Task: Look for properties with 8 beds.
Action: Mouse pressed left at (1120, 153)
Screenshot: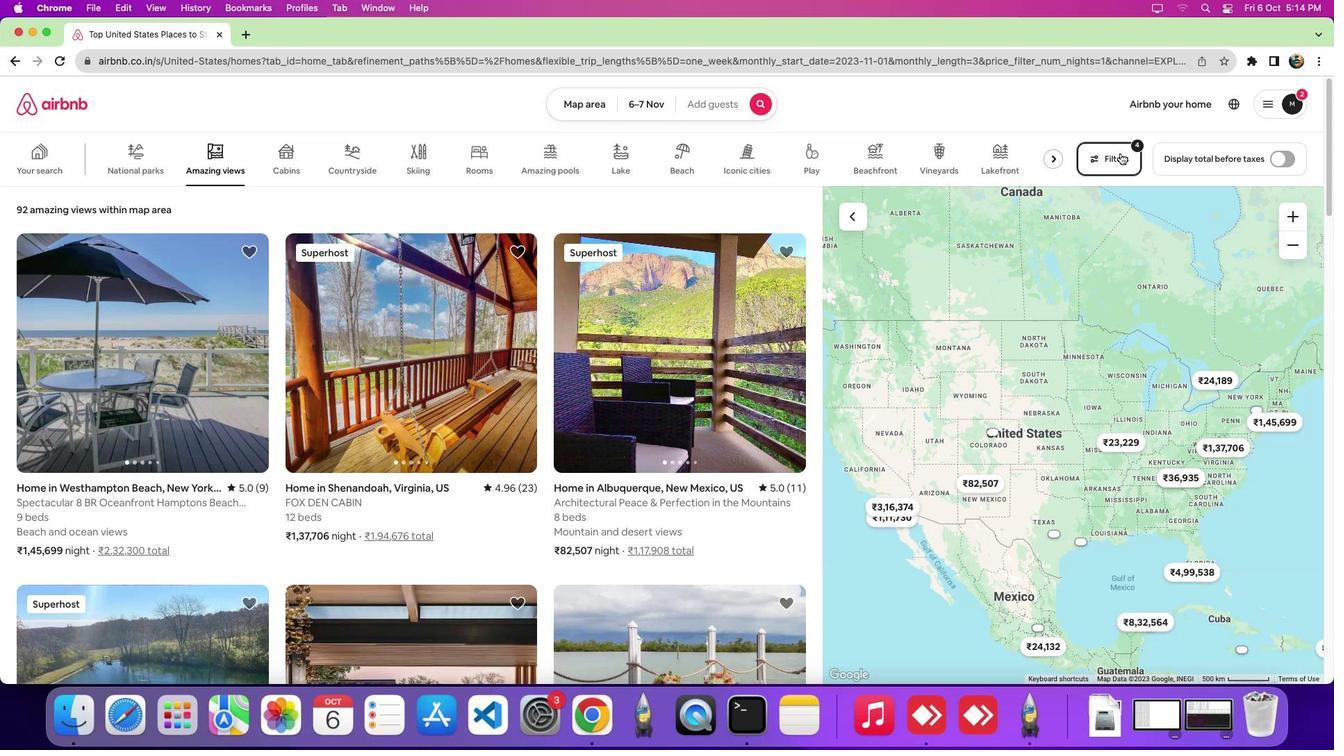 
Action: Mouse moved to (755, 421)
Screenshot: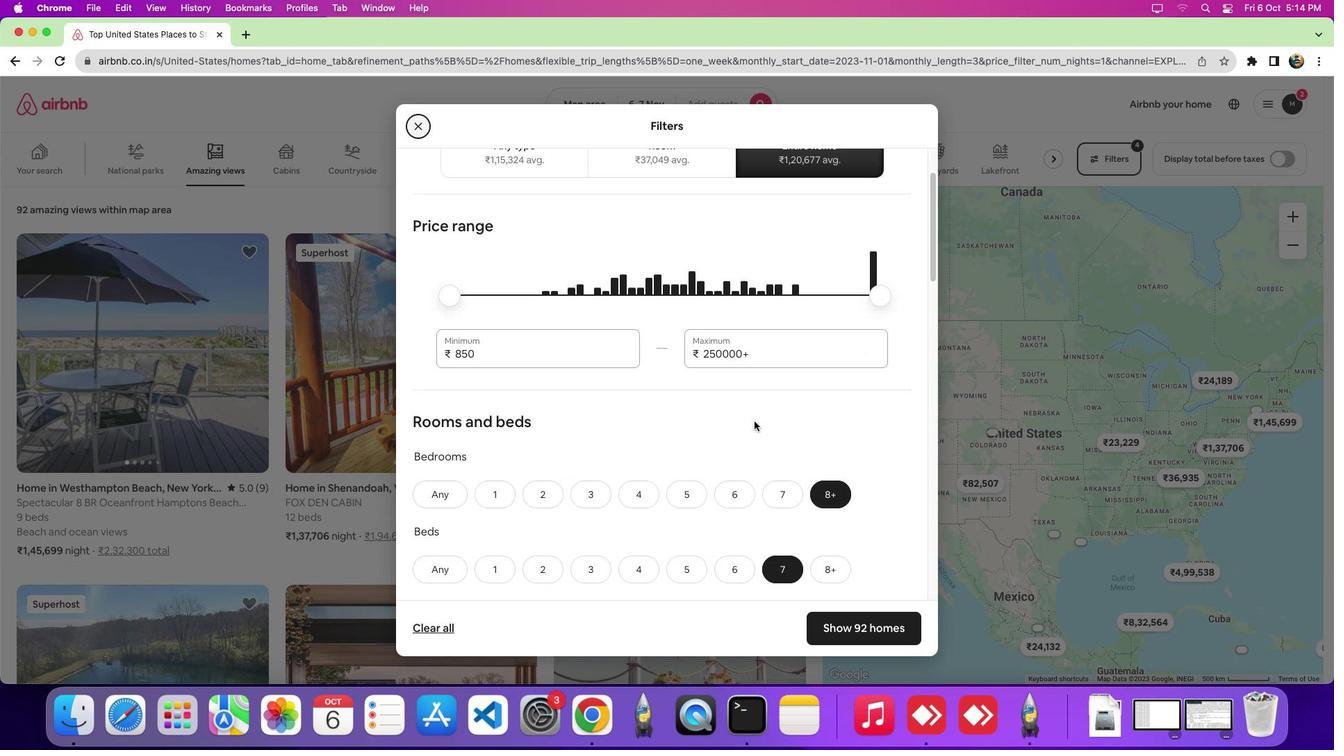 
Action: Mouse scrolled (755, 421) with delta (0, 0)
Screenshot: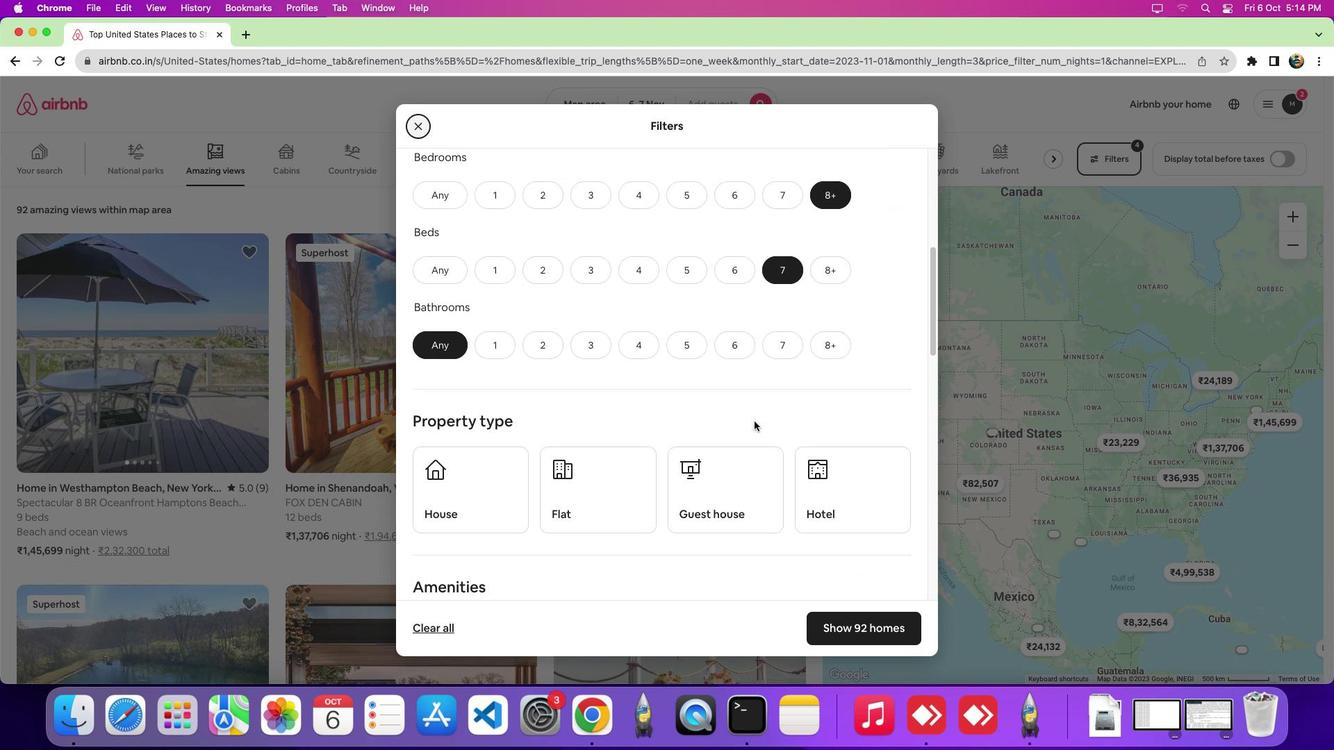 
Action: Mouse scrolled (755, 421) with delta (0, 0)
Screenshot: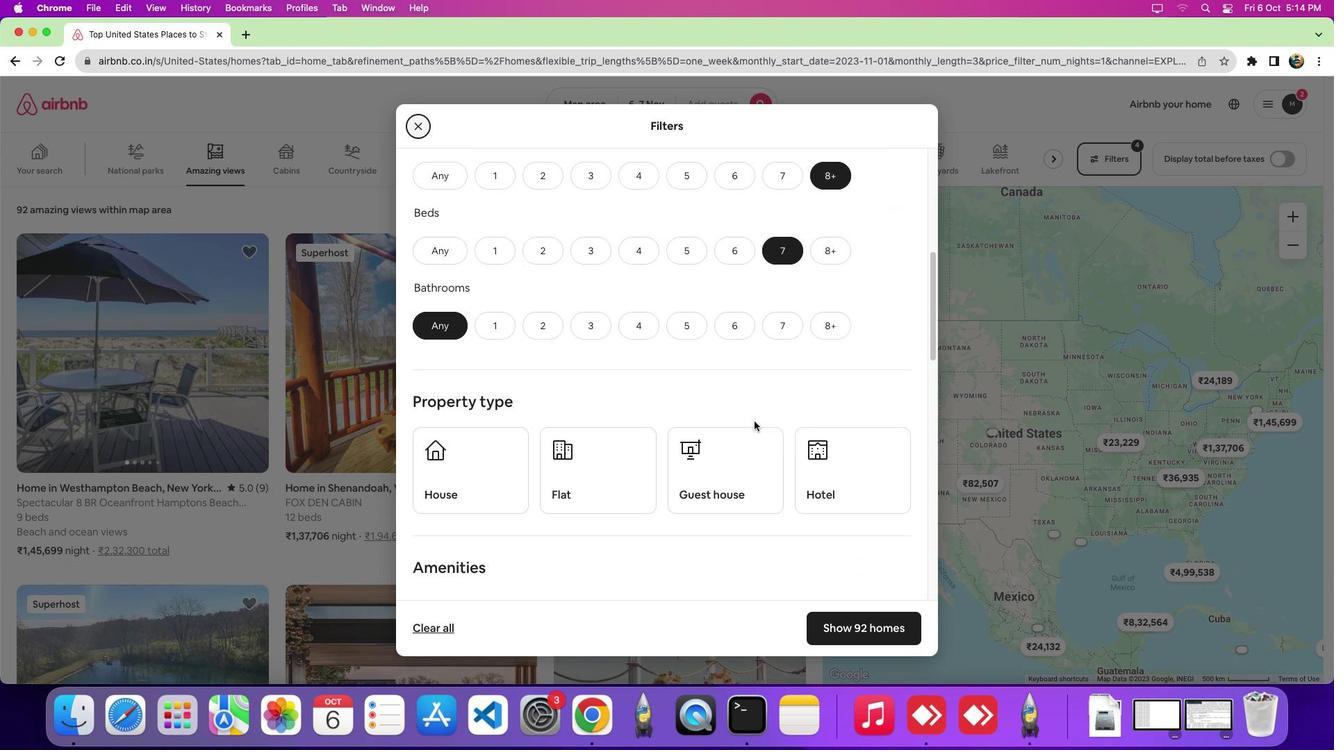 
Action: Mouse scrolled (755, 421) with delta (0, -4)
Screenshot: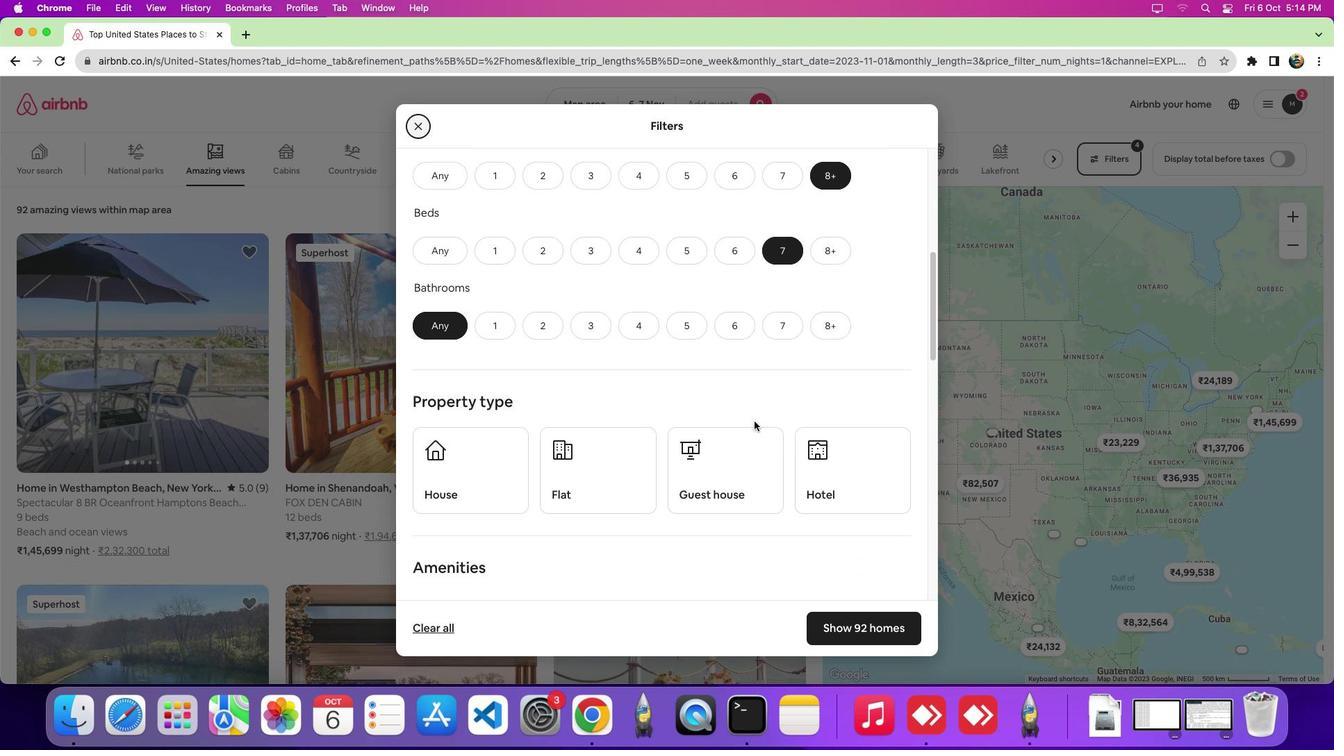 
Action: Mouse scrolled (755, 421) with delta (0, -4)
Screenshot: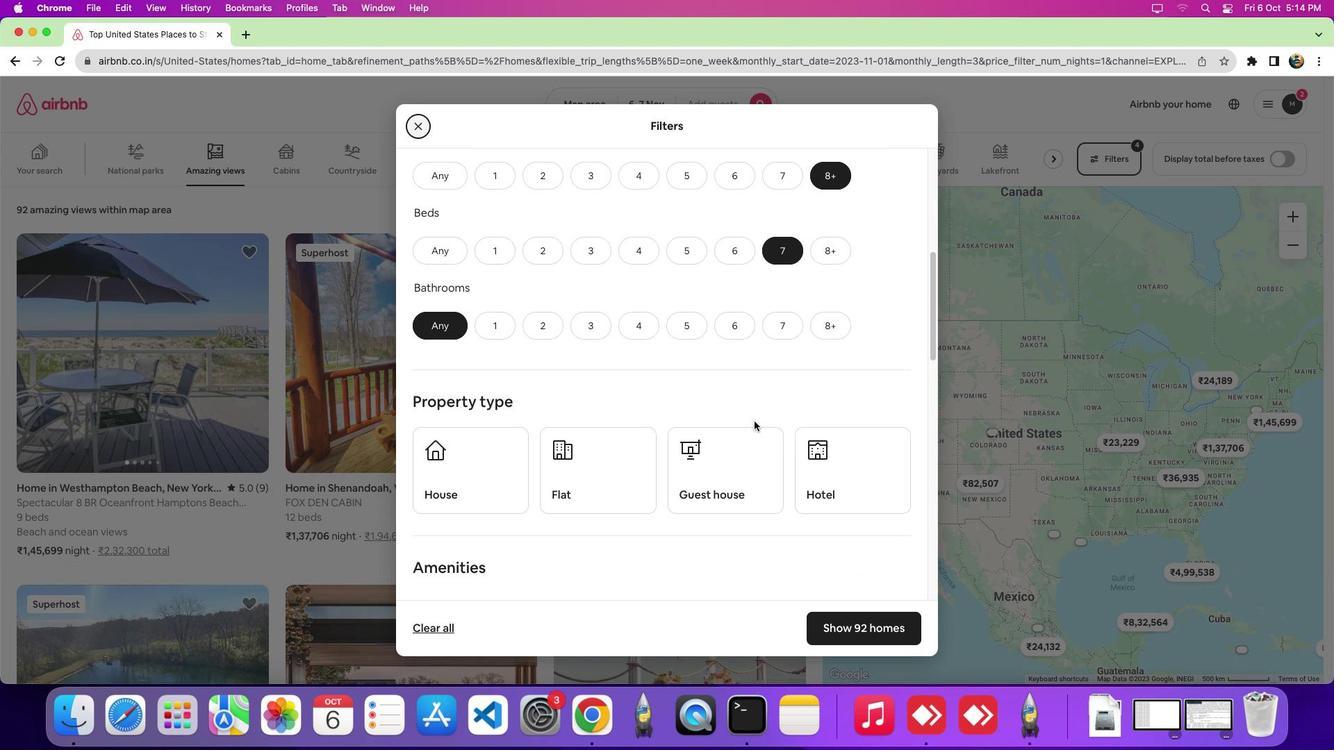 
Action: Mouse moved to (823, 250)
Screenshot: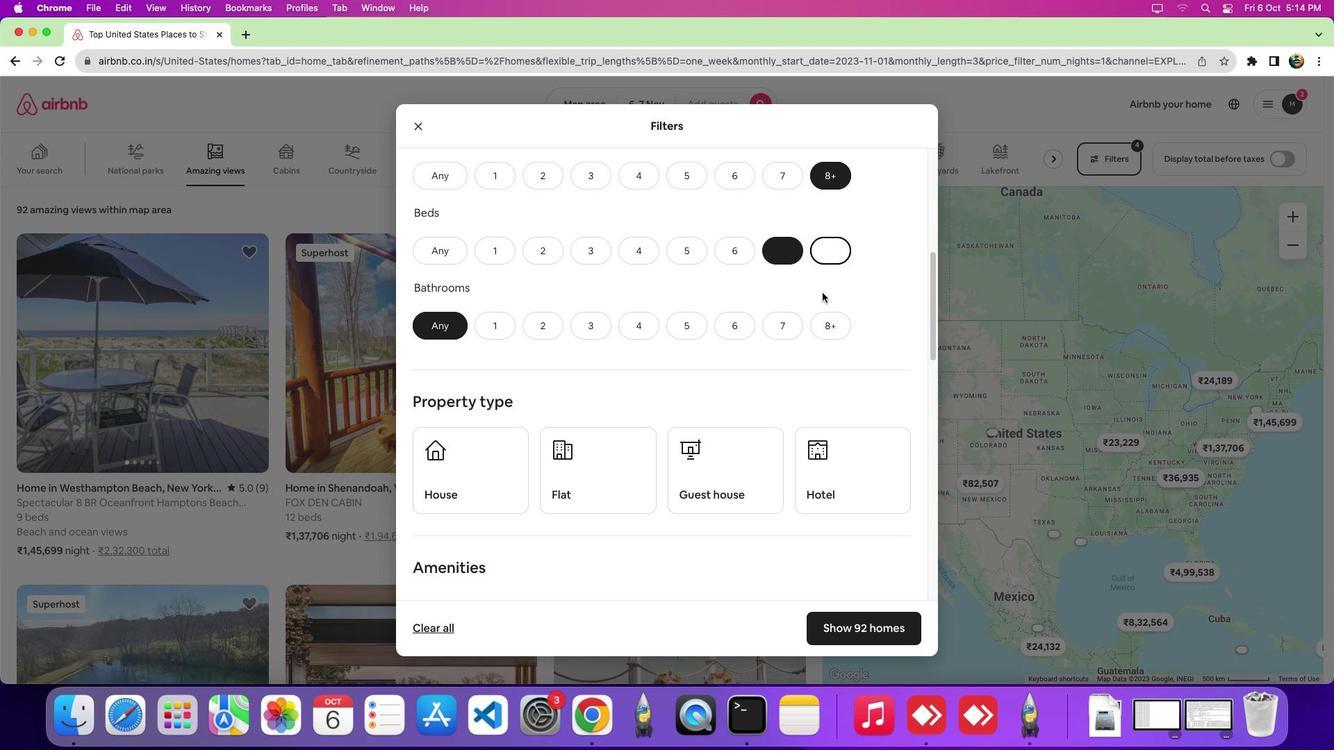 
Action: Mouse pressed left at (823, 250)
Screenshot: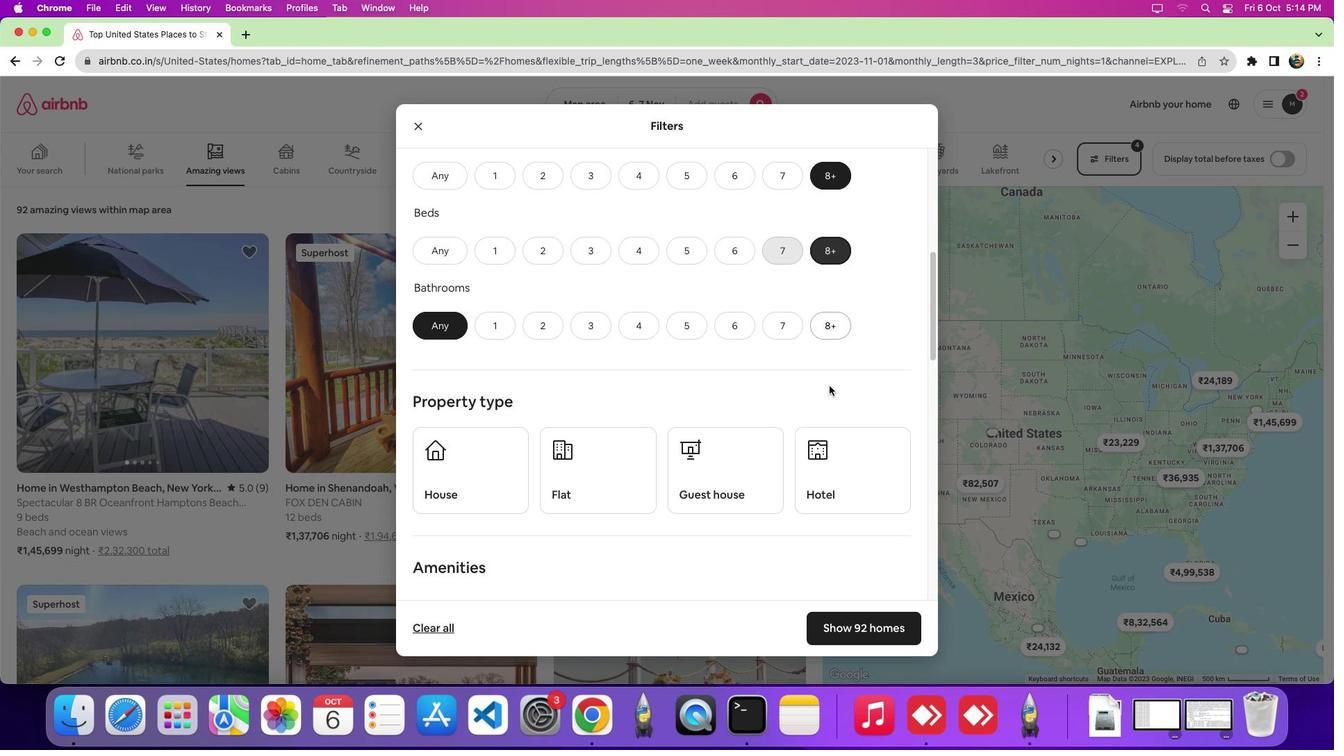 
Action: Mouse moved to (869, 642)
Screenshot: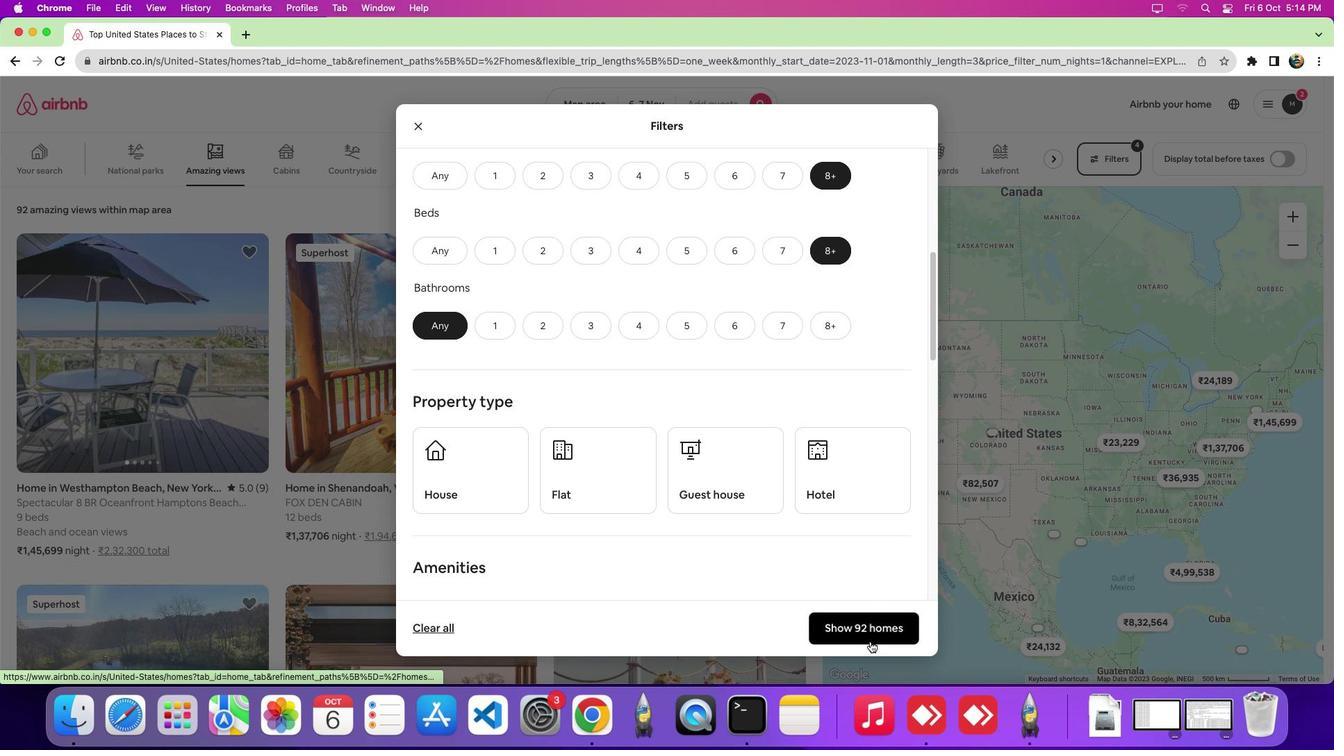 
Action: Mouse pressed left at (869, 642)
Screenshot: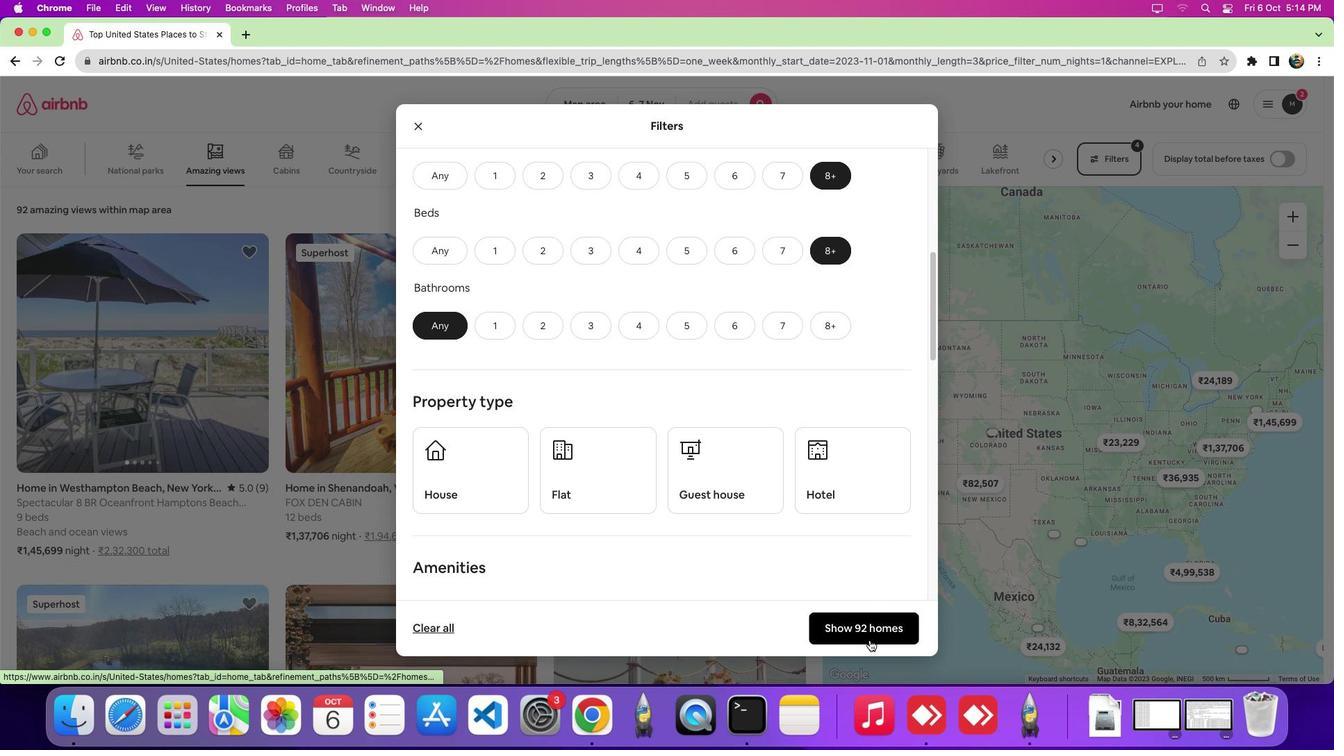 
Action: Mouse moved to (869, 640)
Screenshot: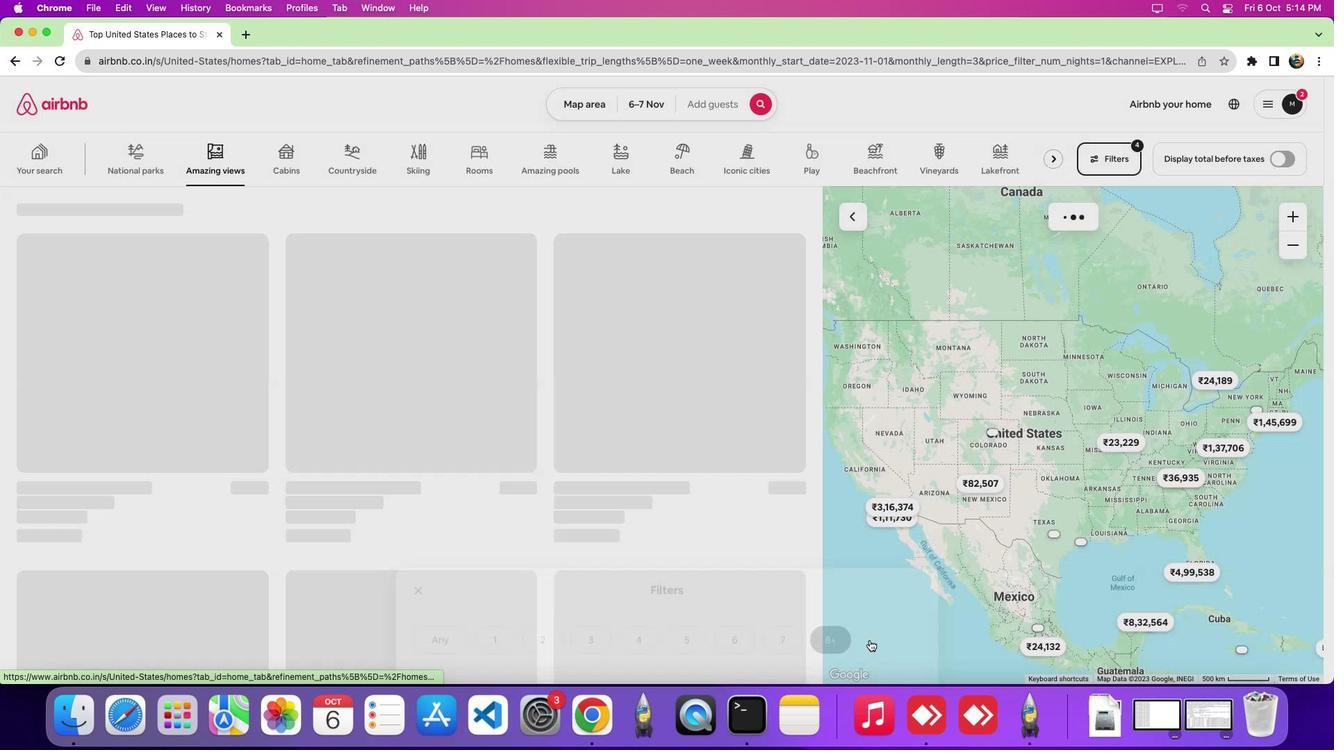 
